 Task: Create in the project TransferLine and in the Backlog issue 'Create a feature for users to track and manage their inventory' a child issue 'Kubernetes cluster disaster recovery testing and remediation', and assign it to team member softage.4@softage.net.
Action: Mouse moved to (212, 52)
Screenshot: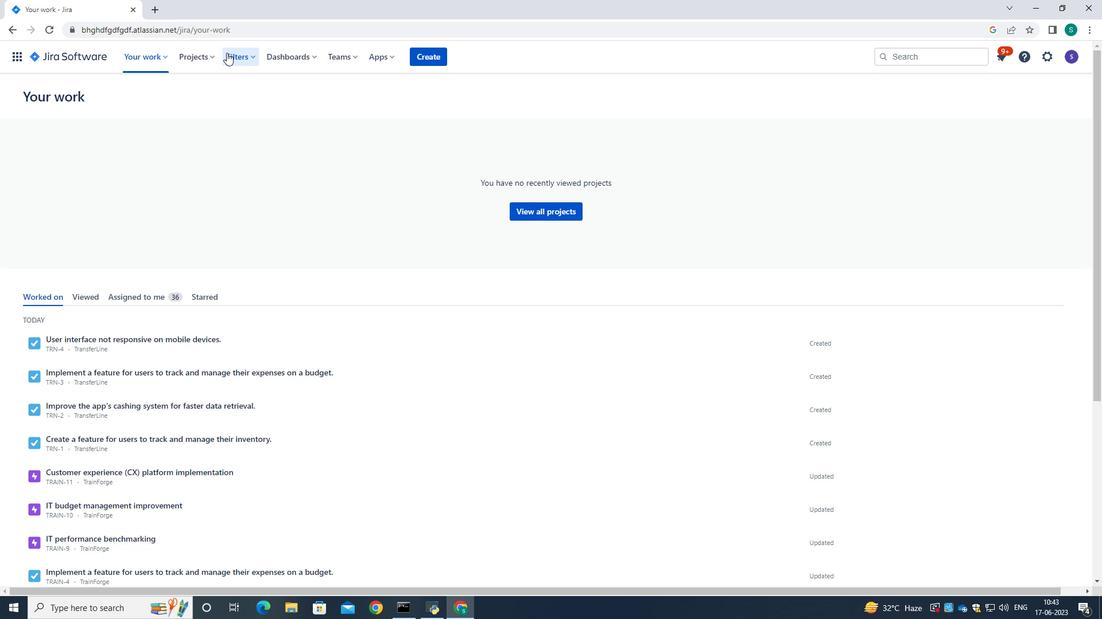 
Action: Mouse pressed left at (212, 52)
Screenshot: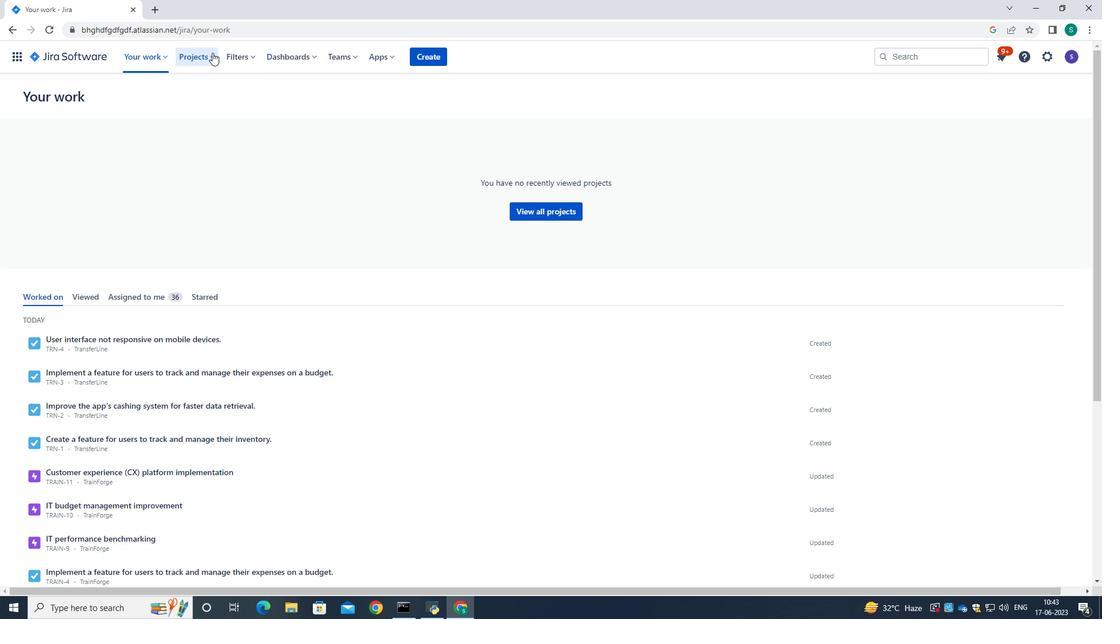 
Action: Mouse moved to (219, 116)
Screenshot: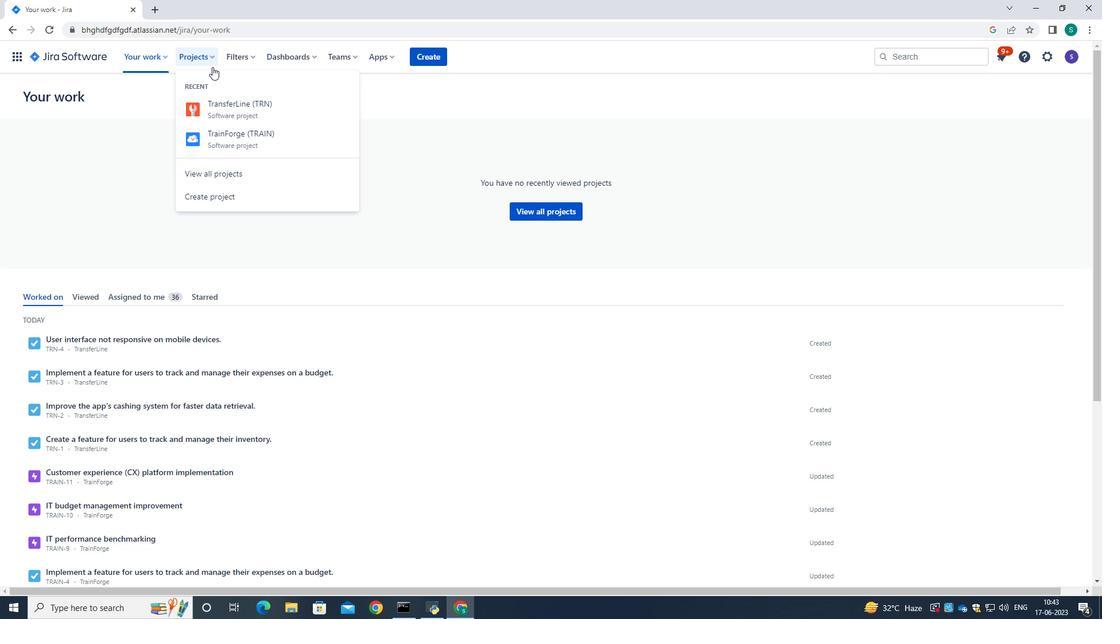 
Action: Mouse pressed left at (219, 116)
Screenshot: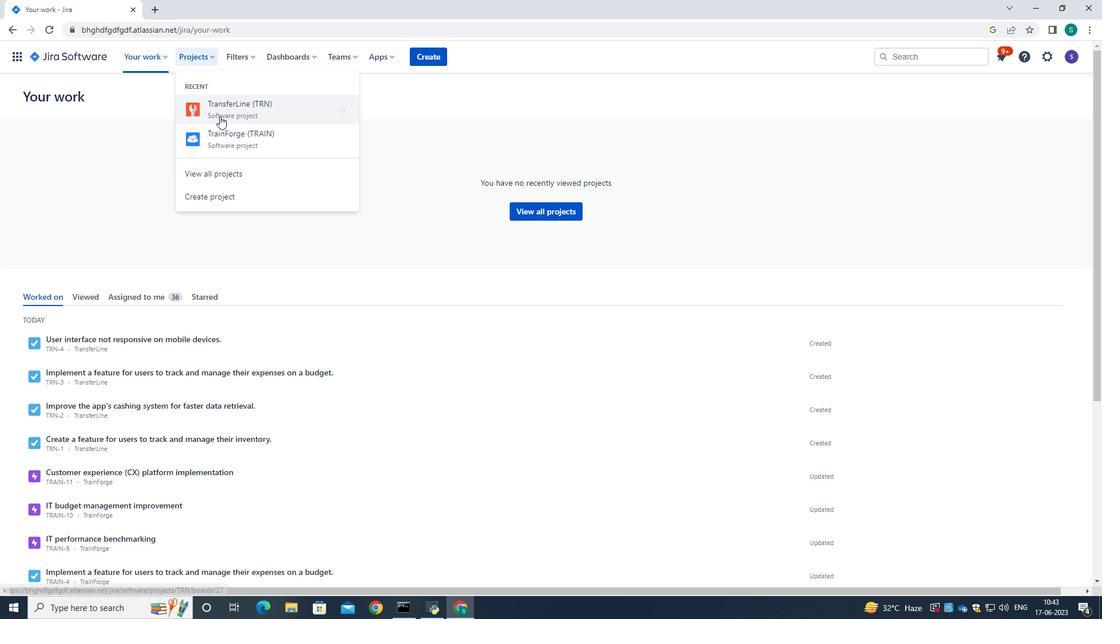 
Action: Mouse moved to (94, 185)
Screenshot: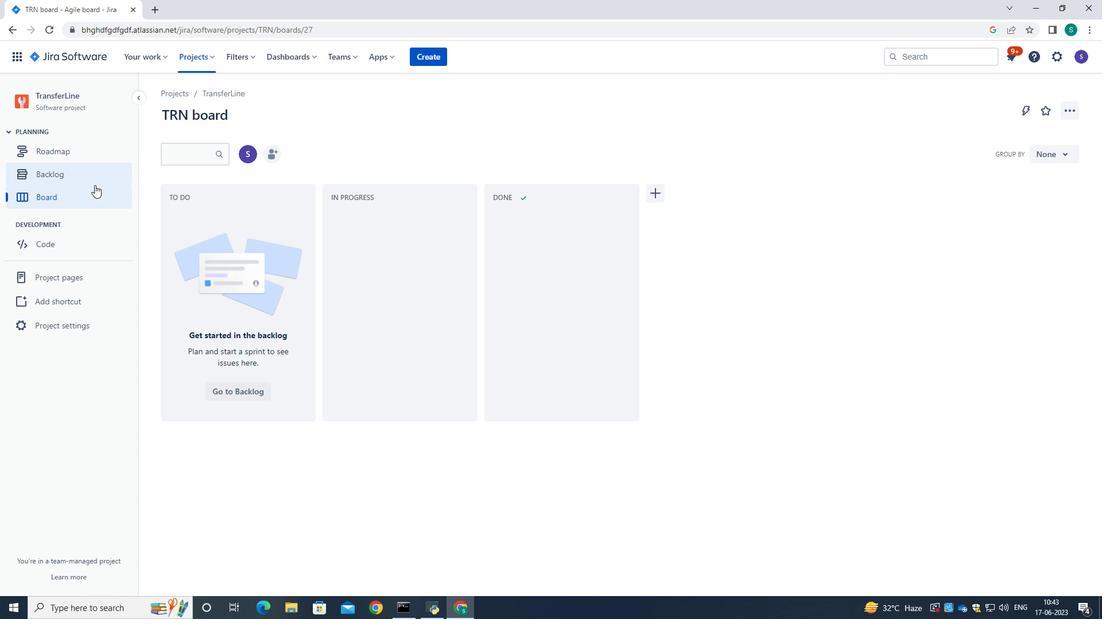 
Action: Mouse pressed left at (94, 185)
Screenshot: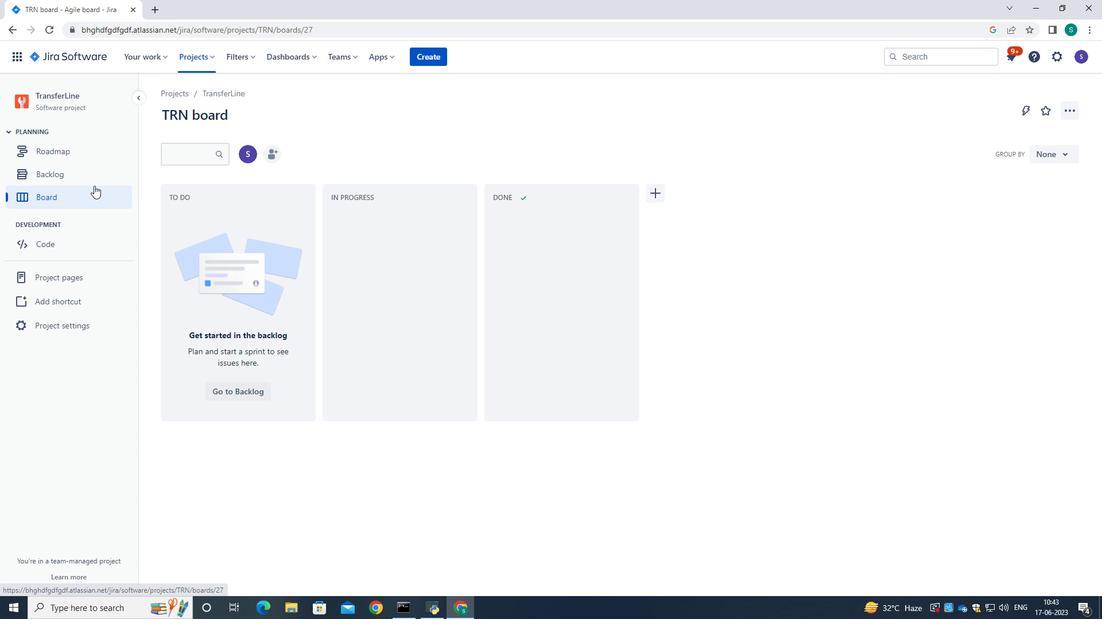 
Action: Mouse moved to (100, 177)
Screenshot: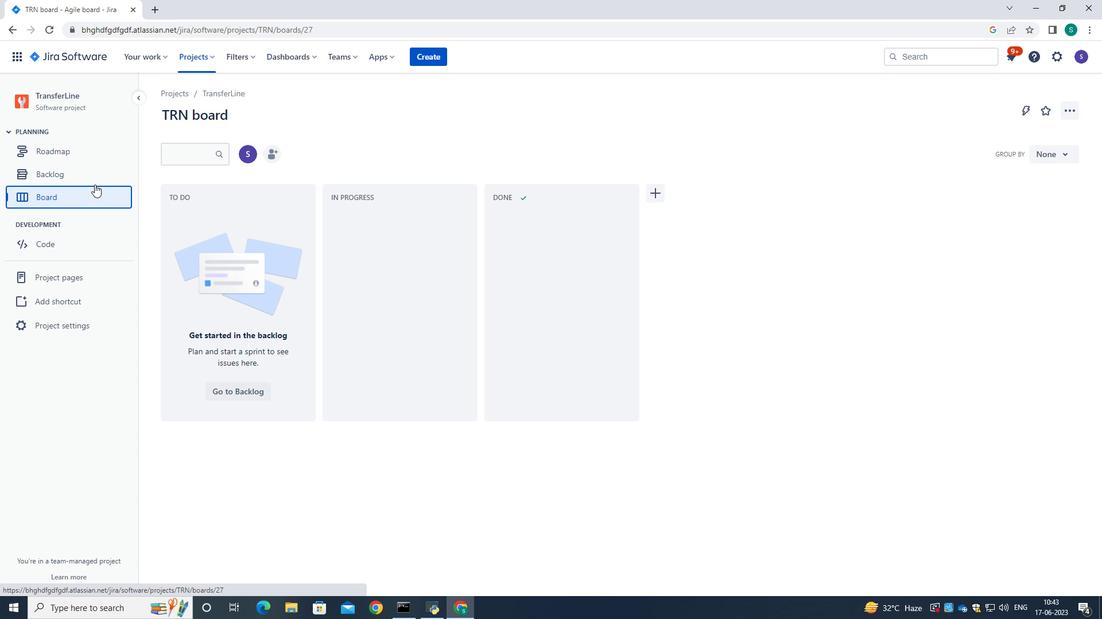 
Action: Mouse pressed left at (100, 177)
Screenshot: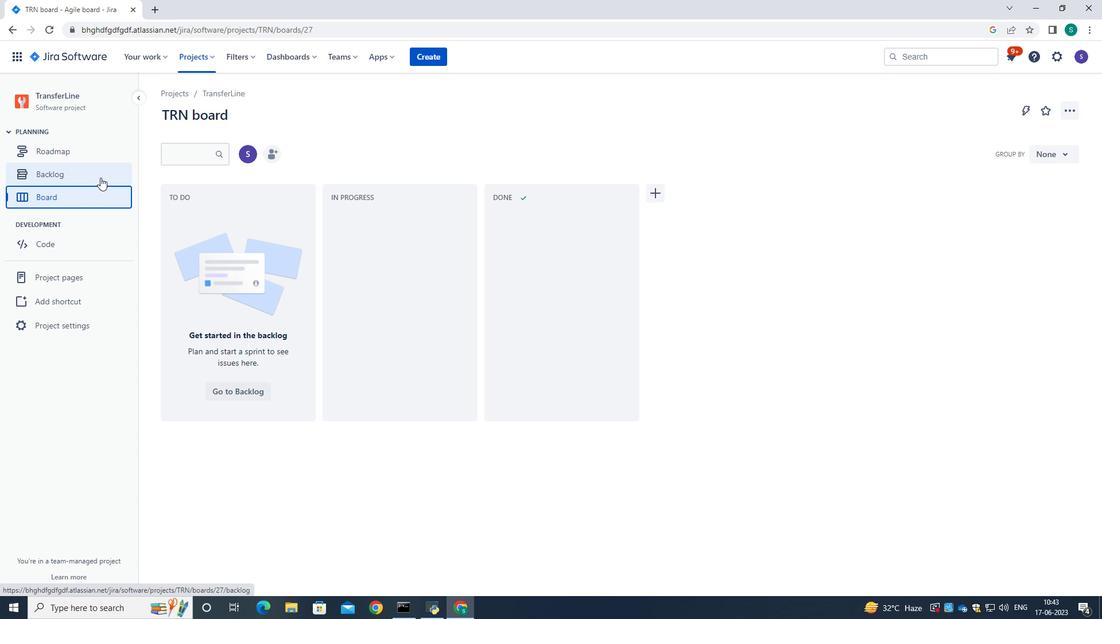 
Action: Mouse moved to (492, 209)
Screenshot: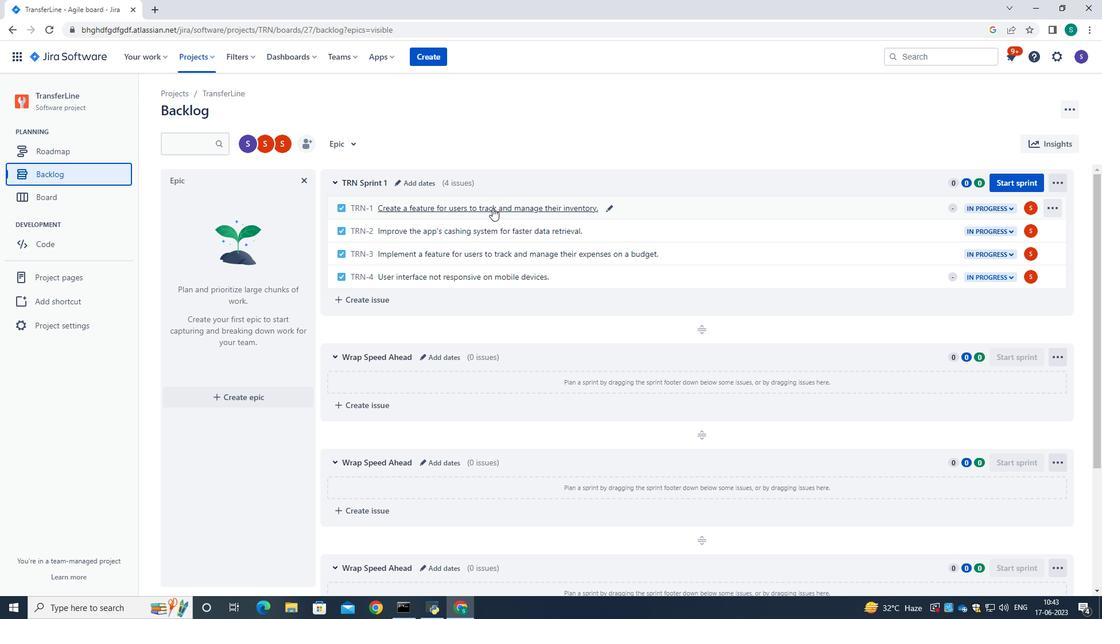 
Action: Mouse pressed left at (492, 209)
Screenshot: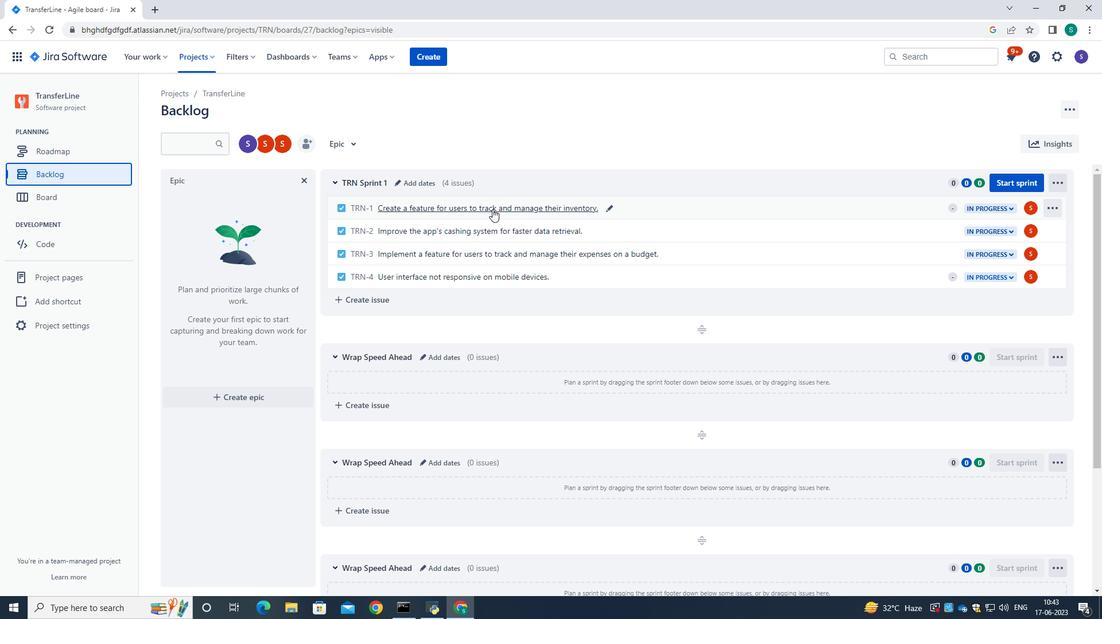 
Action: Mouse moved to (897, 245)
Screenshot: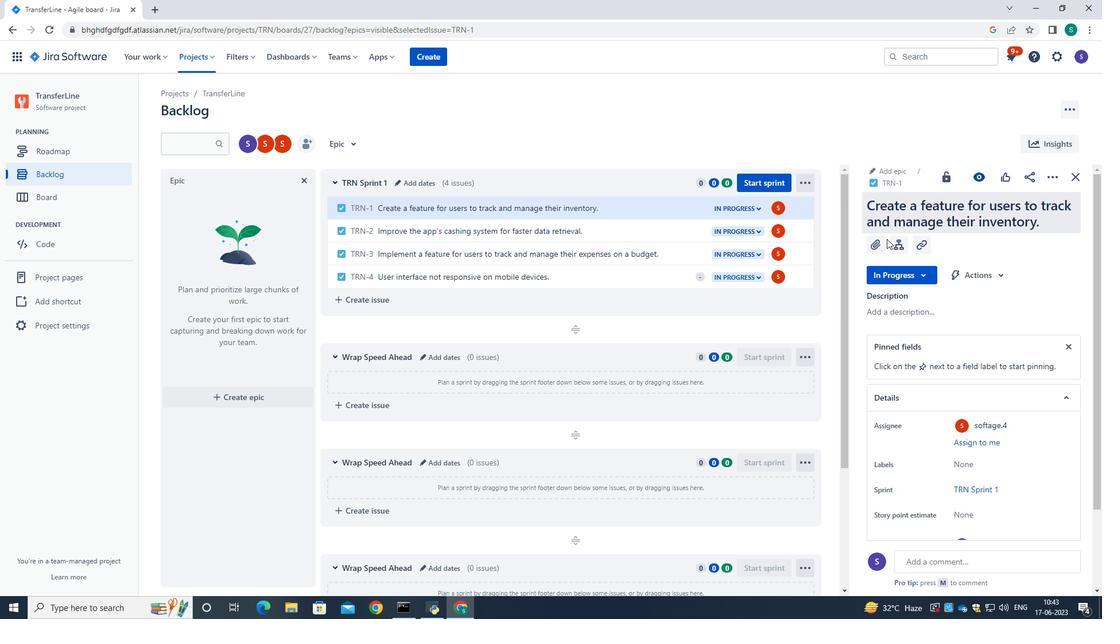 
Action: Mouse pressed left at (897, 245)
Screenshot: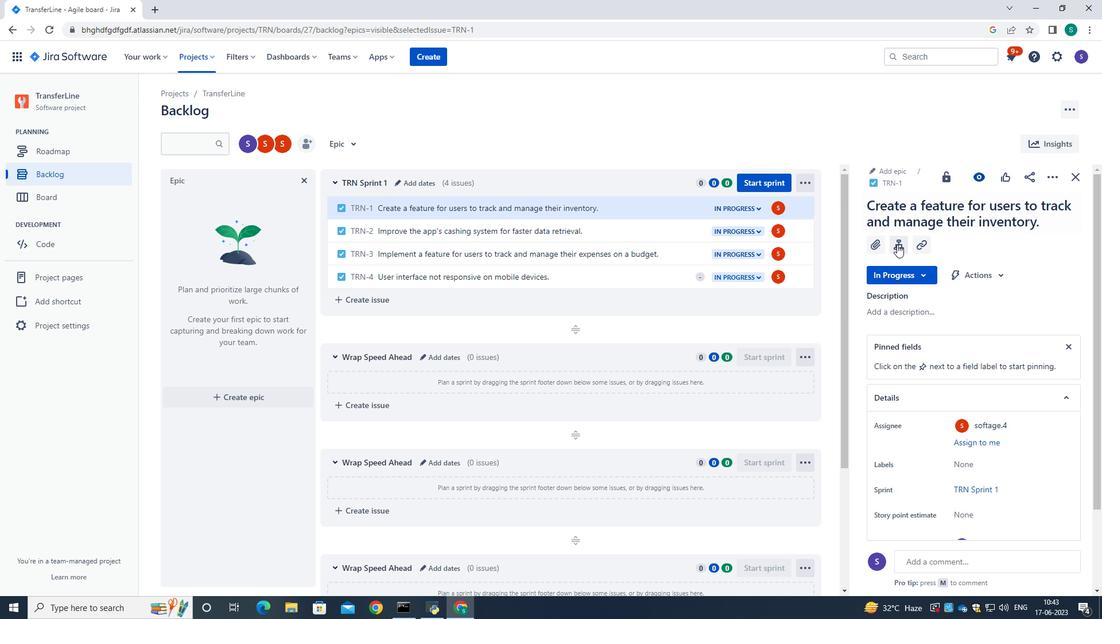 
Action: Mouse moved to (898, 354)
Screenshot: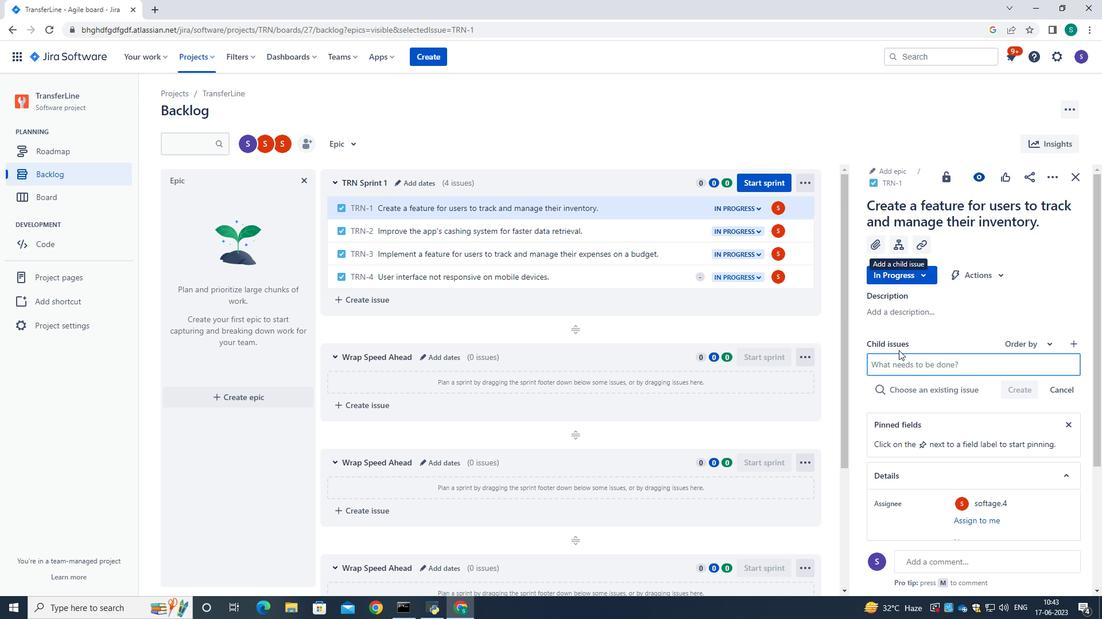 
Action: Mouse pressed left at (898, 354)
Screenshot: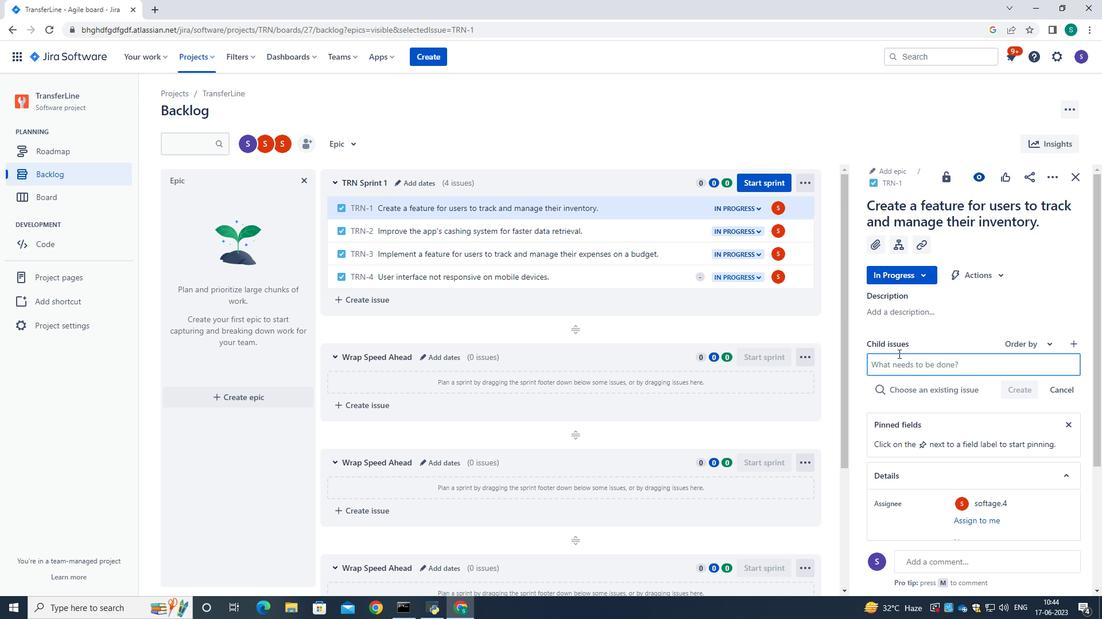 
Action: Key pressed <Key.caps_lock>C<Key.caps_lock>r<Key.backspace><Key.backspace><Key.backspace>k<Key.caps_lock><Key.backspace>K<Key.caps_lock>b<Key.backspace>ubernetews<Key.backspace><Key.backspace>s<Key.space>cluster<Key.space>disaster<Key.space>recovery<Key.space>testing<Key.space>and<Key.space>remediation.
Screenshot: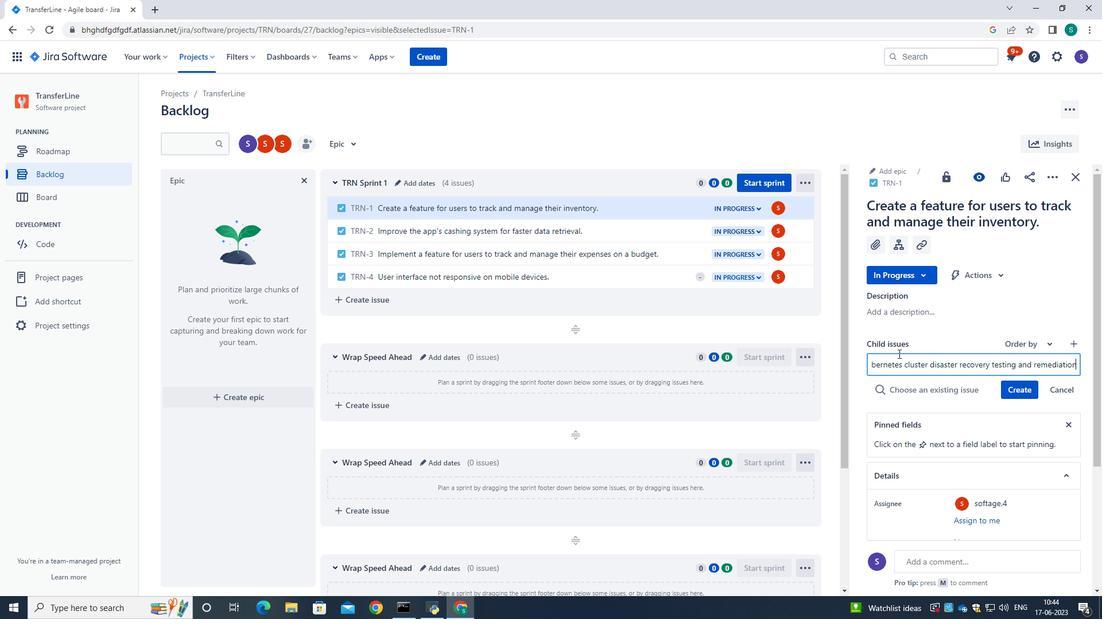 
Action: Mouse moved to (1018, 390)
Screenshot: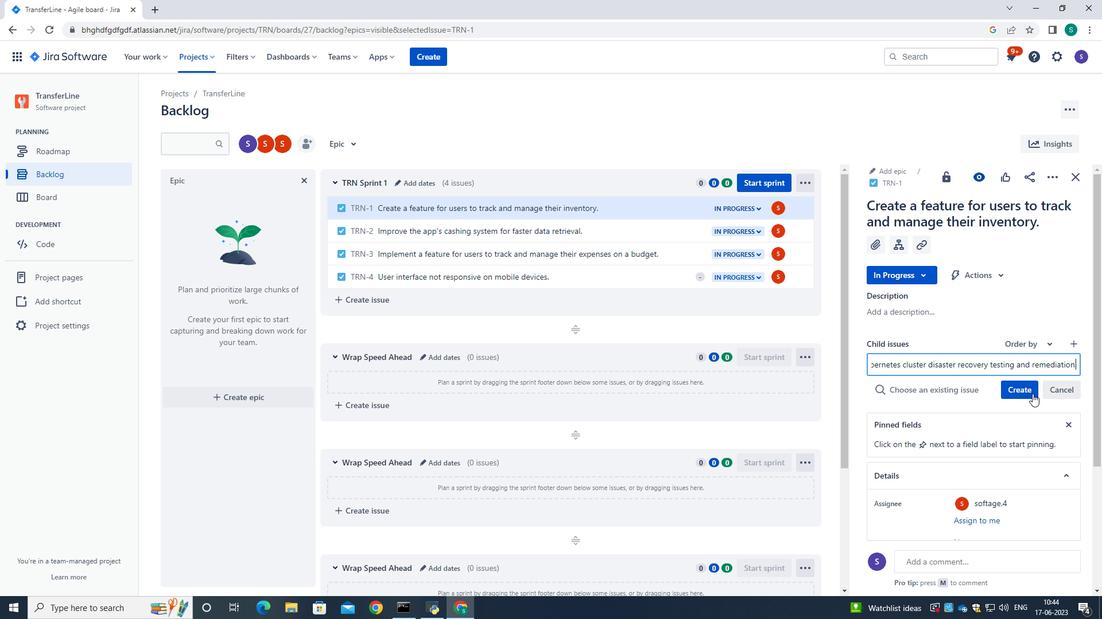 
Action: Mouse pressed left at (1018, 390)
Screenshot: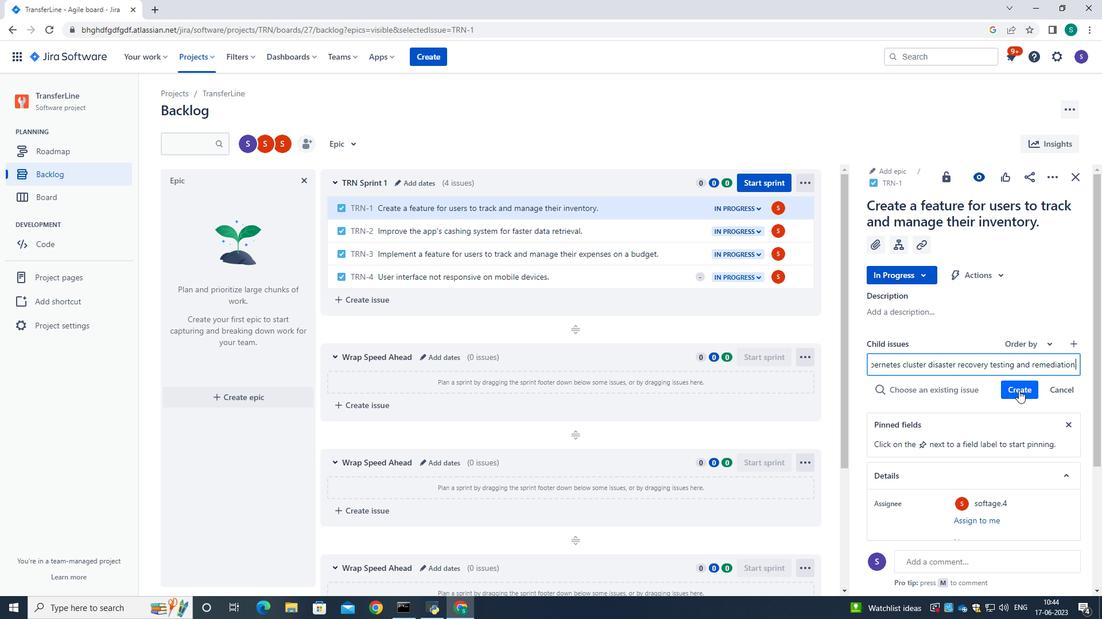 
Action: Mouse moved to (1029, 374)
Screenshot: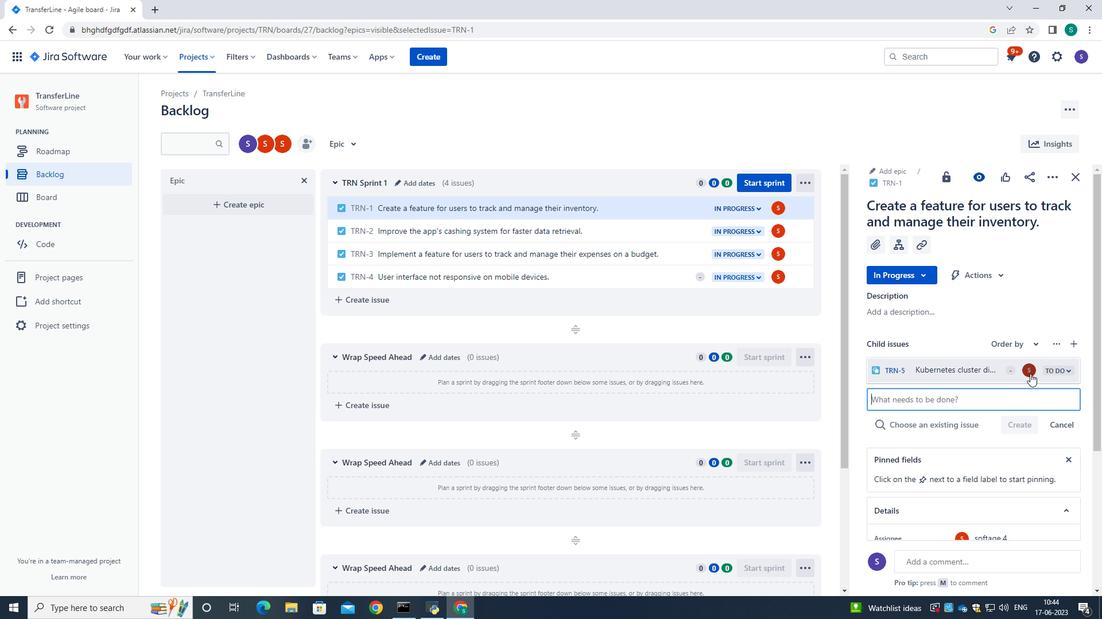 
Action: Mouse pressed left at (1029, 374)
Screenshot: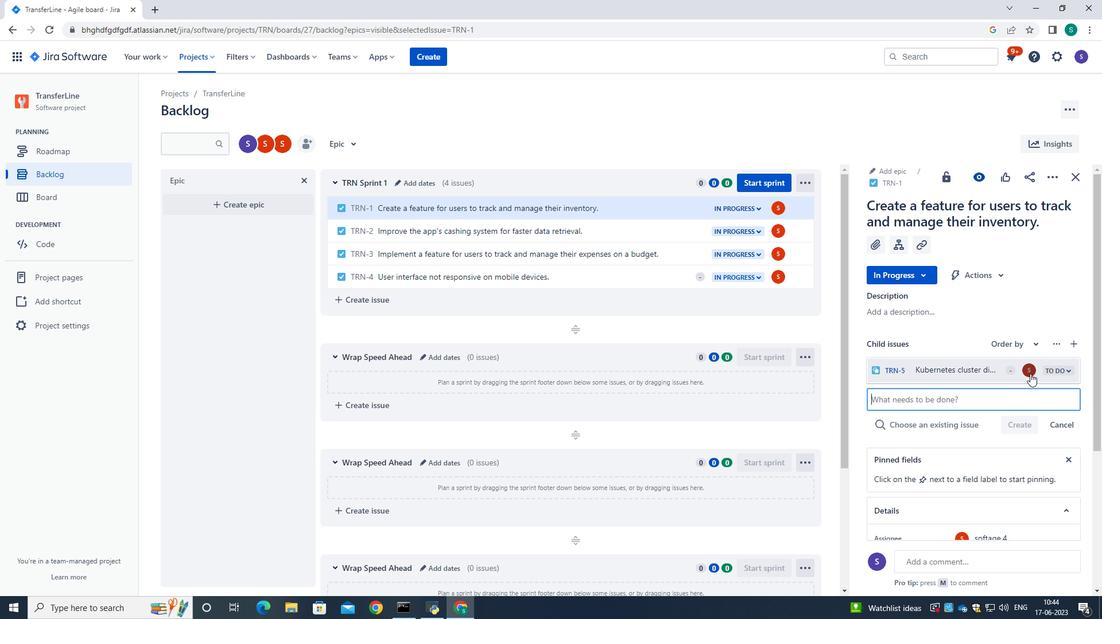 
Action: Mouse moved to (927, 327)
Screenshot: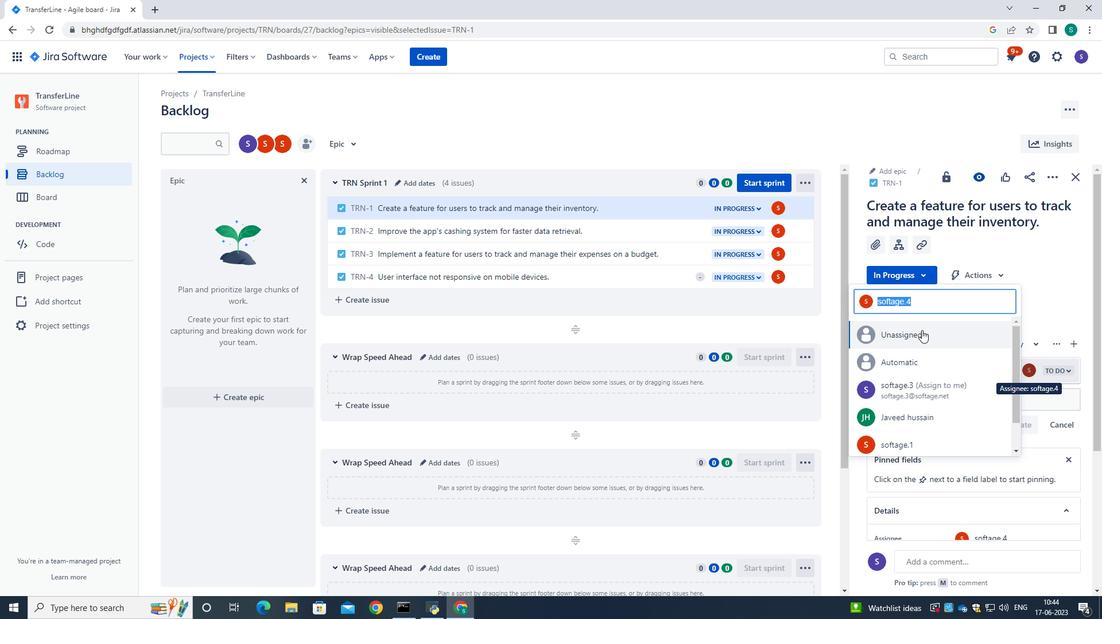
Action: Key pressed softage.4<Key.shift>@softage.net
Screenshot: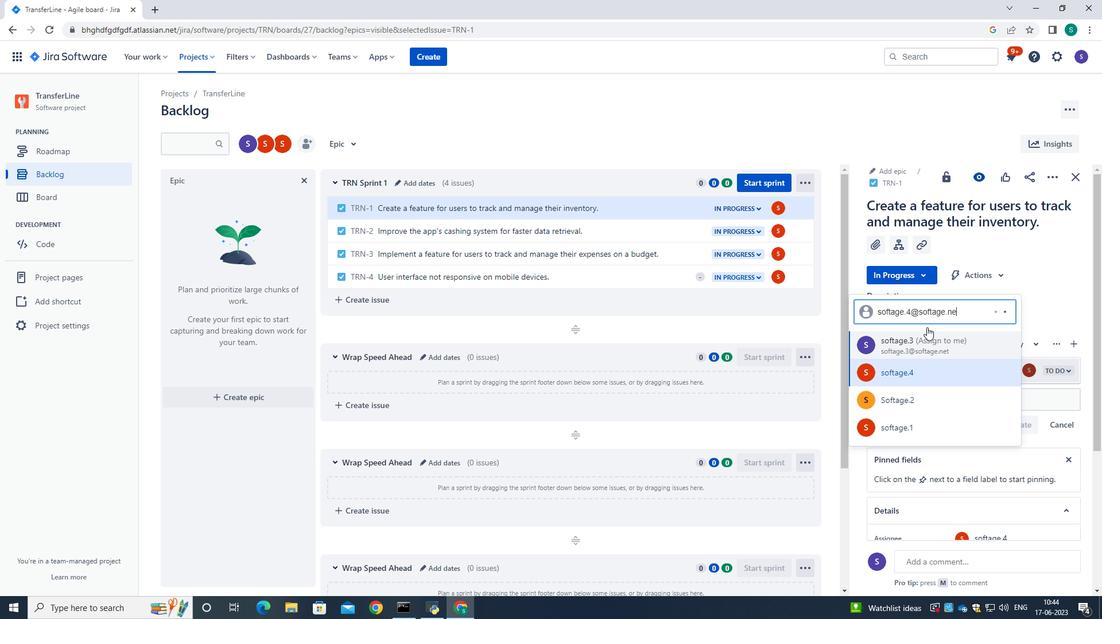 
Action: Mouse moved to (911, 373)
Screenshot: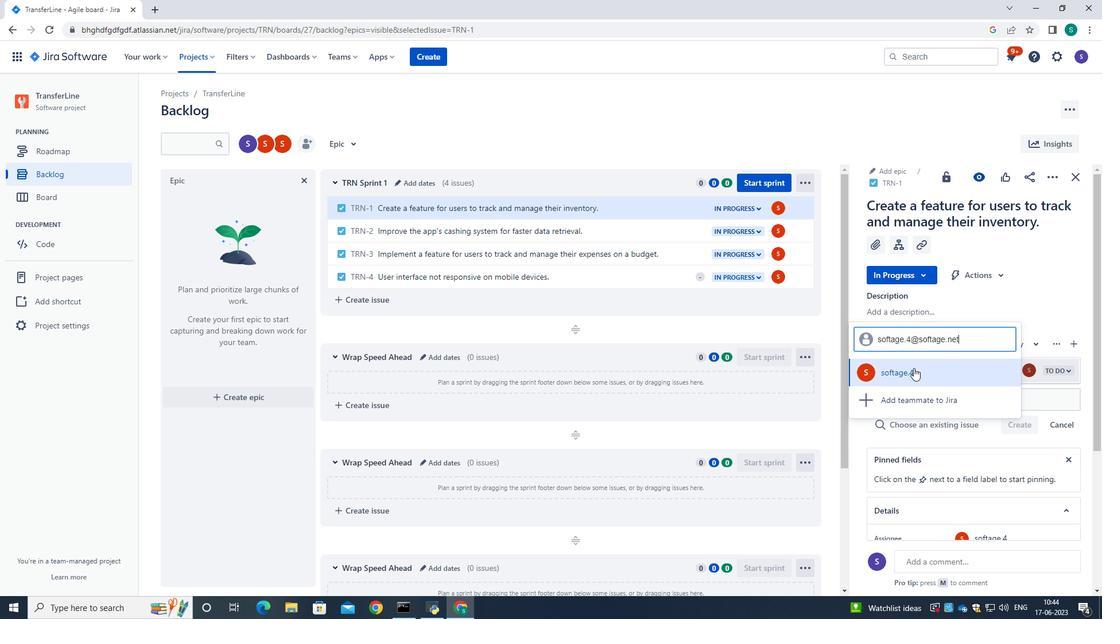 
Action: Mouse pressed left at (911, 373)
Screenshot: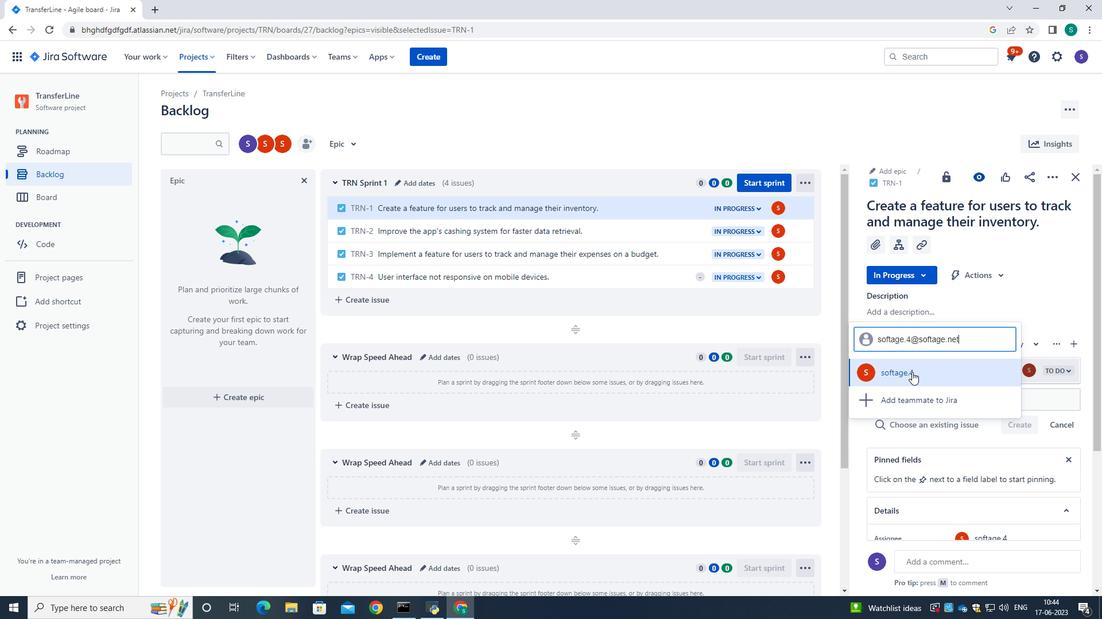 
Action: Mouse moved to (994, 312)
Screenshot: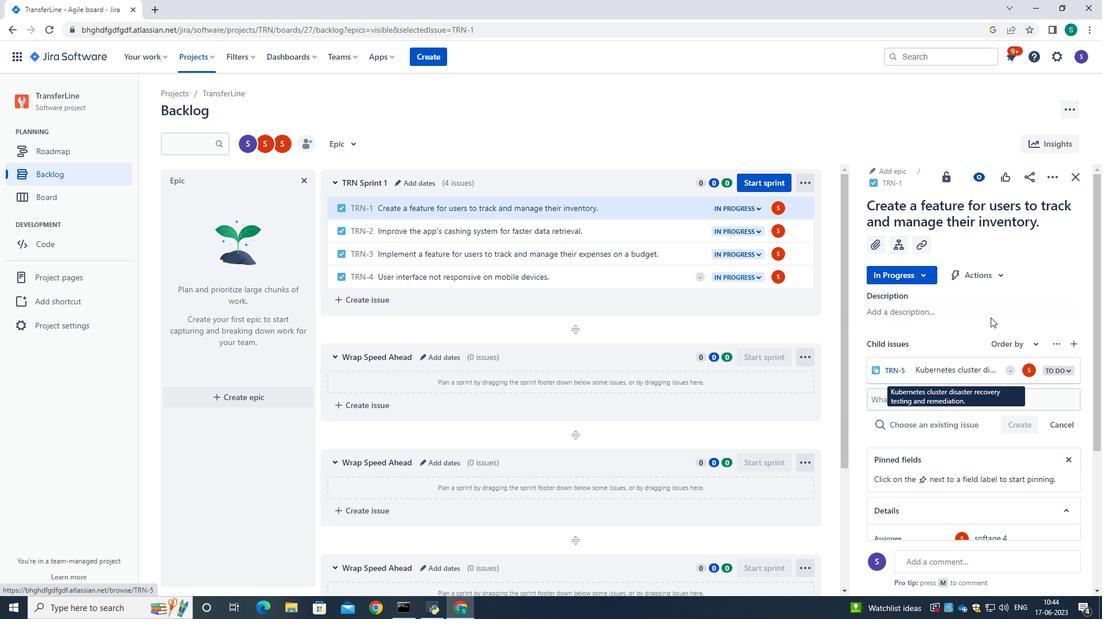 
Action: Mouse pressed left at (994, 312)
Screenshot: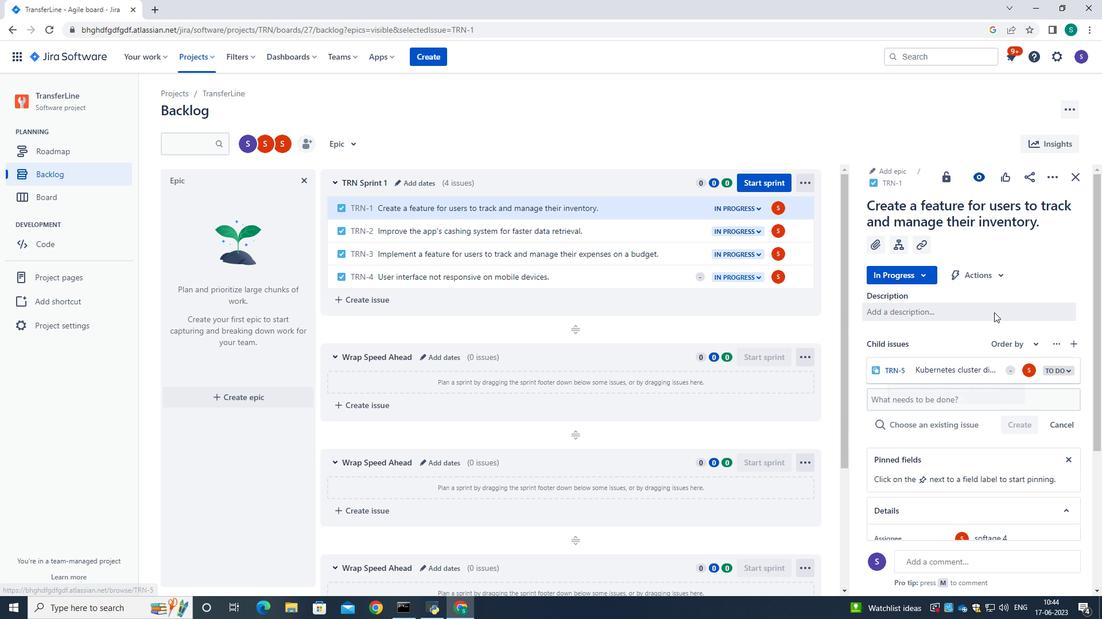 
Action: Mouse moved to (1074, 274)
Screenshot: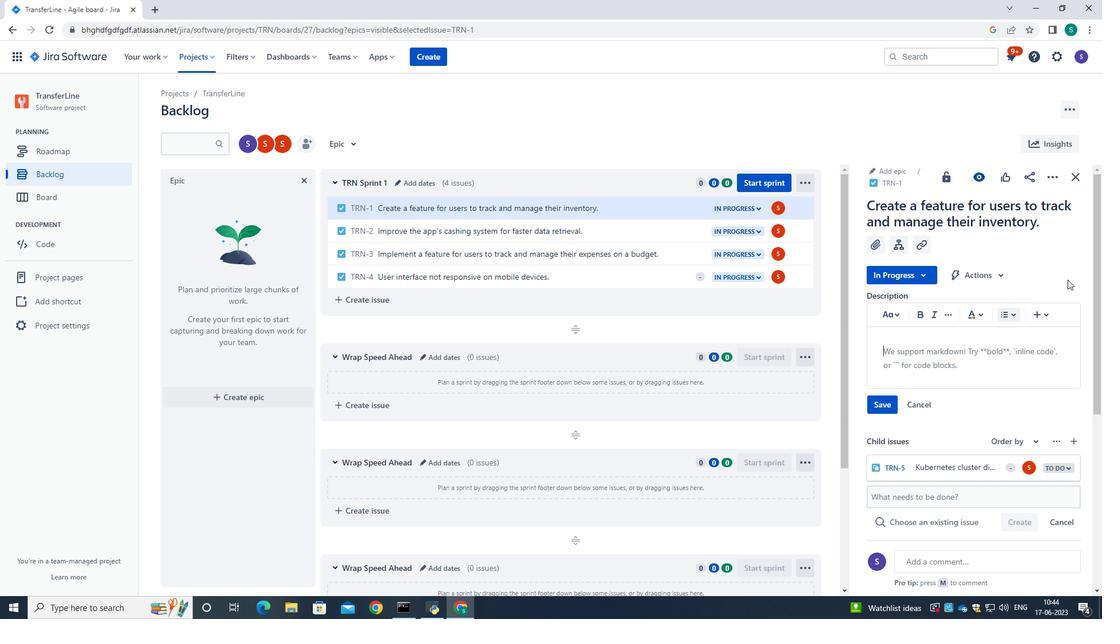 
Action: Mouse pressed left at (1074, 274)
Screenshot: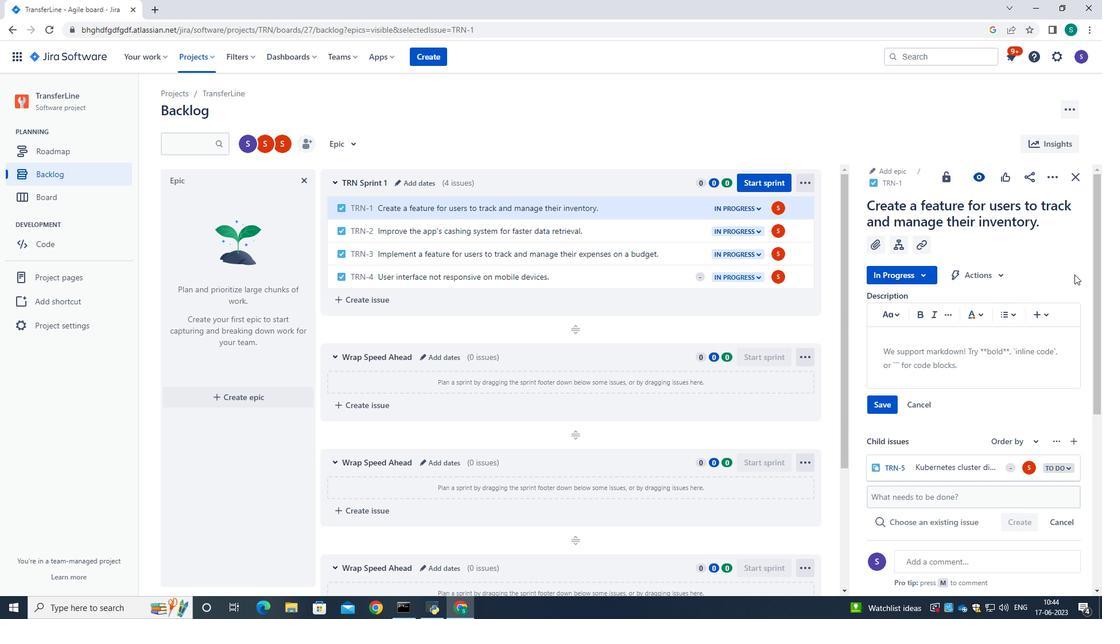 
